Task: Change text alignment to center.
Action: Mouse moved to (24, 162)
Screenshot: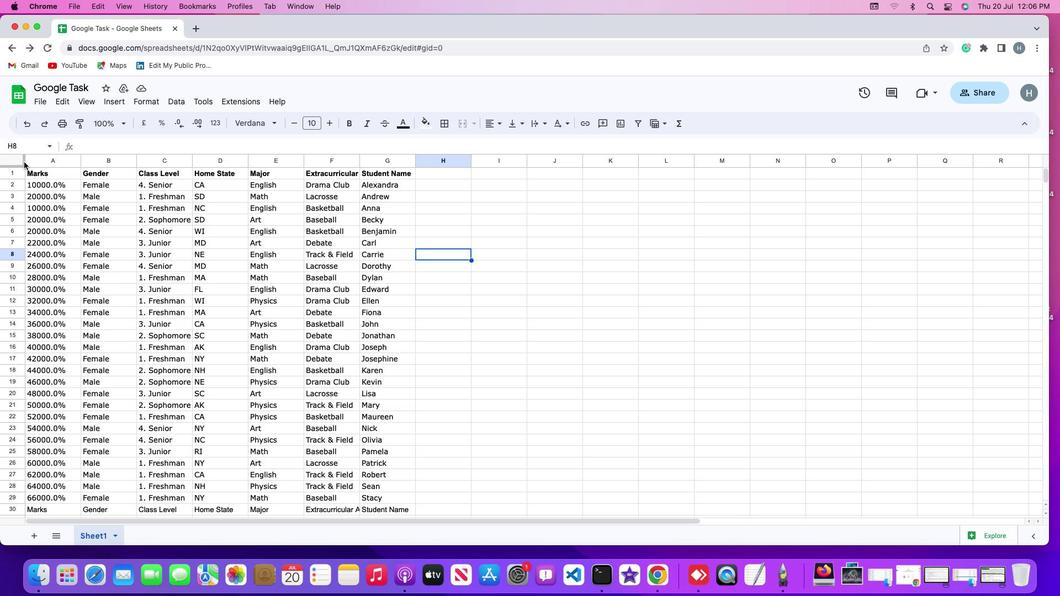 
Action: Mouse pressed left at (24, 162)
Screenshot: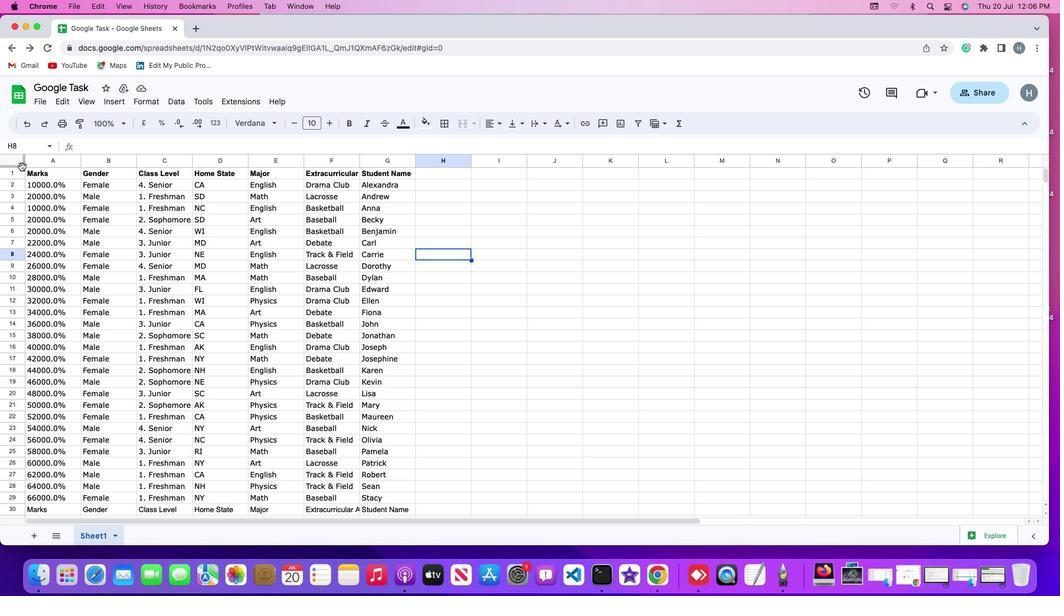 
Action: Mouse moved to (14, 158)
Screenshot: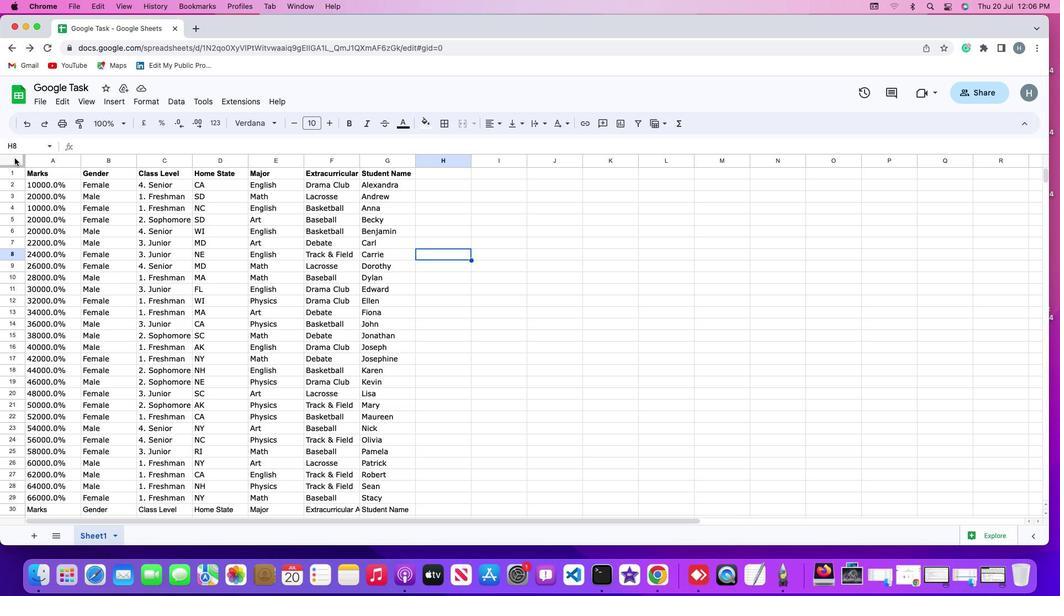 
Action: Mouse pressed left at (14, 158)
Screenshot: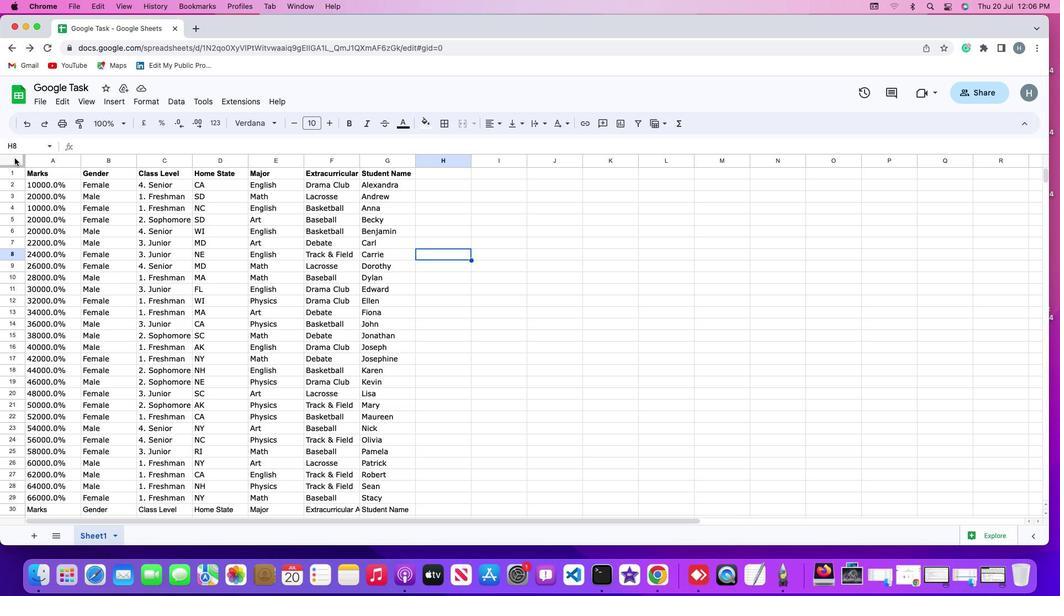 
Action: Mouse moved to (139, 97)
Screenshot: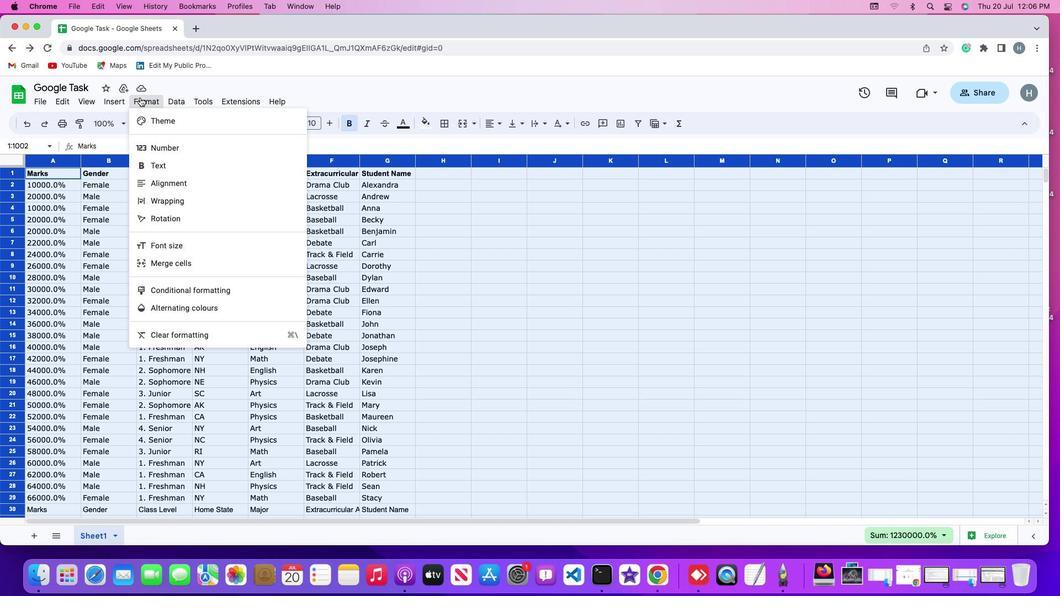 
Action: Mouse pressed left at (139, 97)
Screenshot: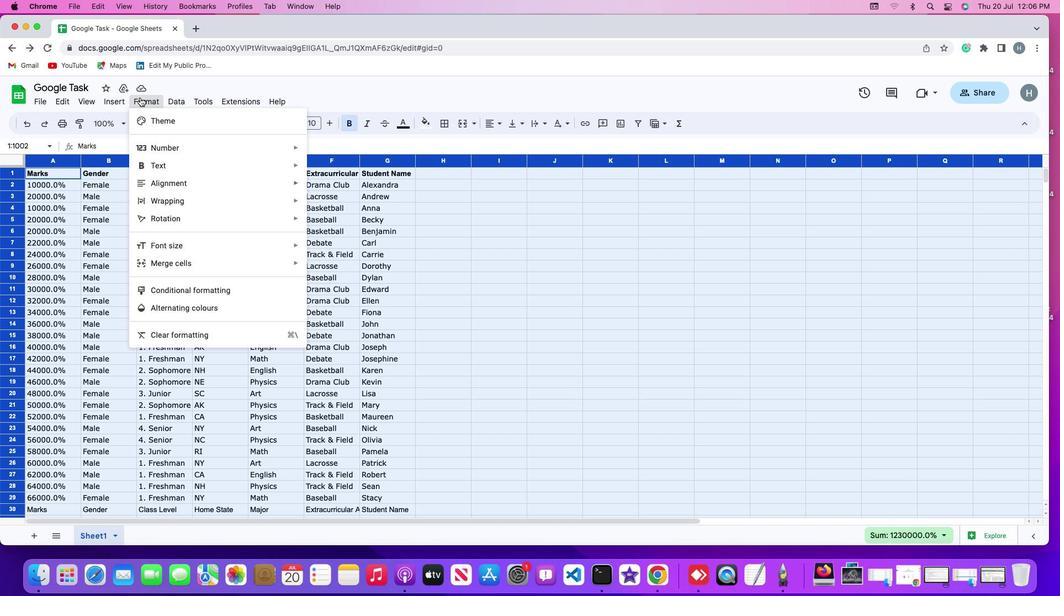 
Action: Mouse moved to (160, 183)
Screenshot: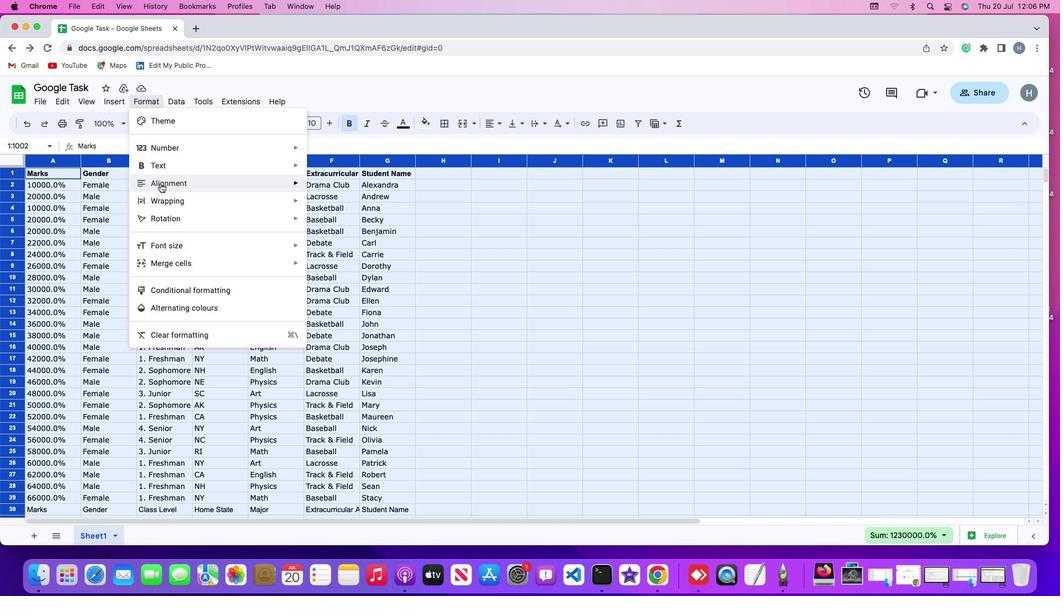 
Action: Mouse pressed left at (160, 183)
Screenshot: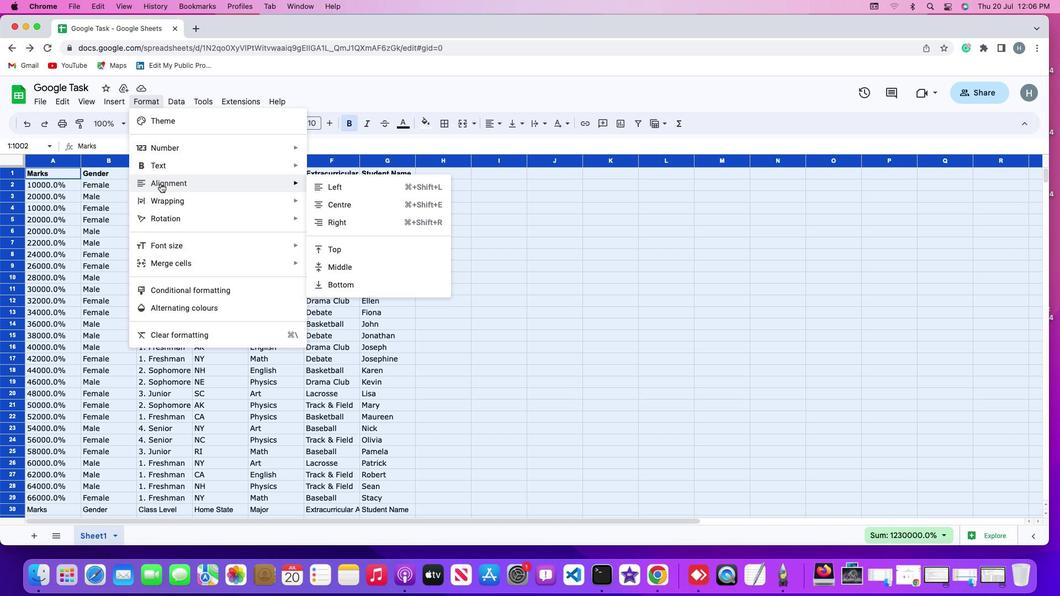 
Action: Mouse moved to (345, 207)
Screenshot: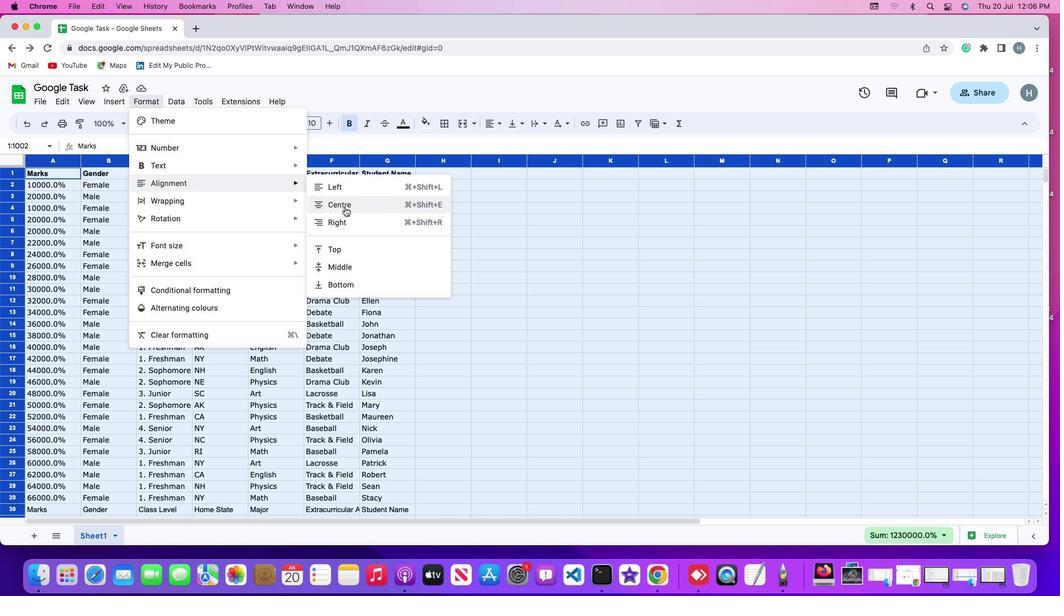 
Action: Mouse pressed left at (345, 207)
Screenshot: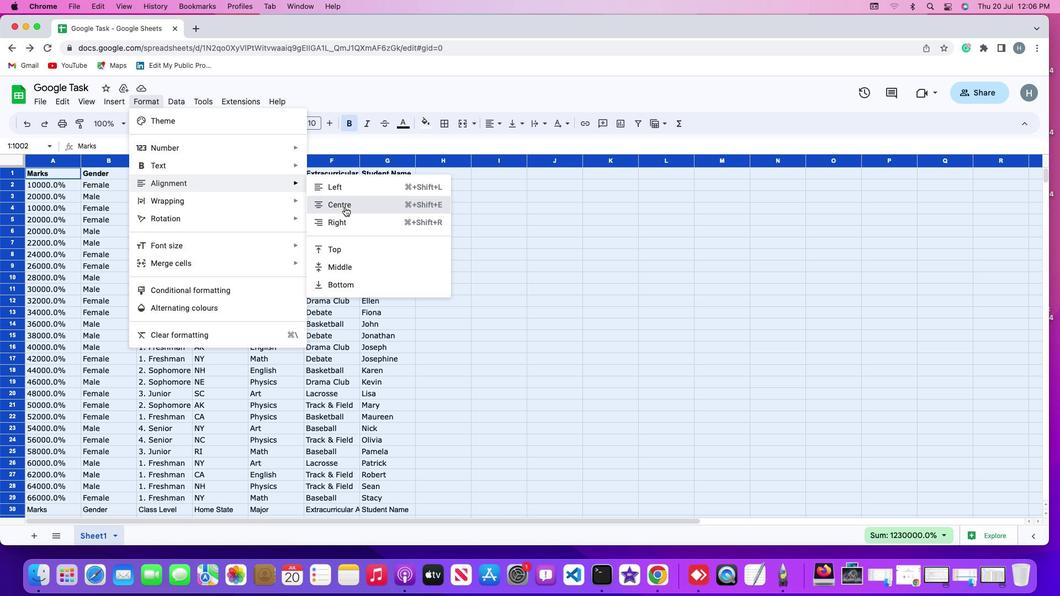 
Action: Mouse moved to (510, 266)
Screenshot: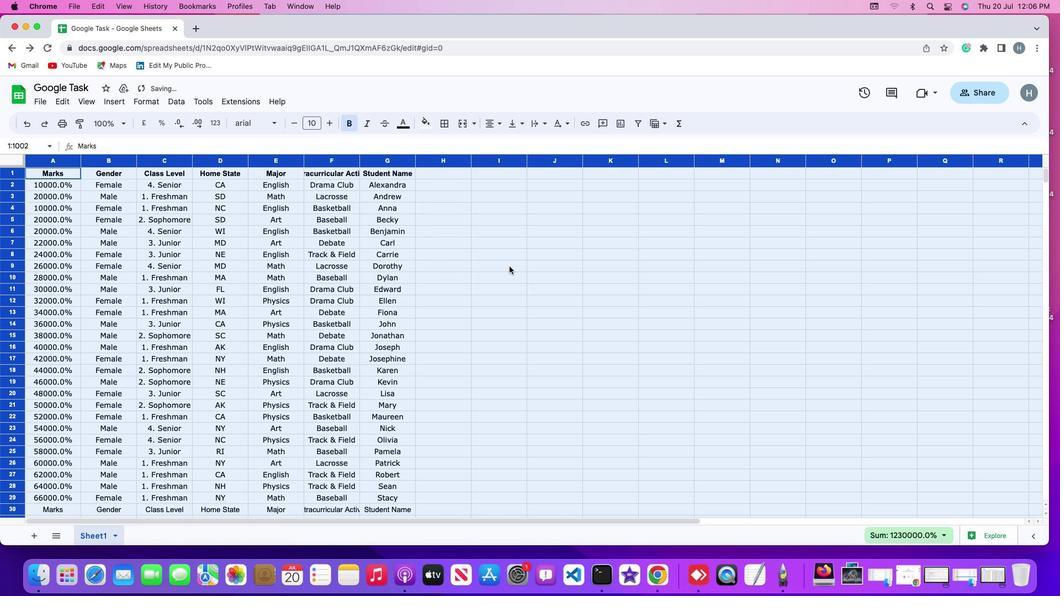 
Action: Mouse pressed left at (510, 266)
Screenshot: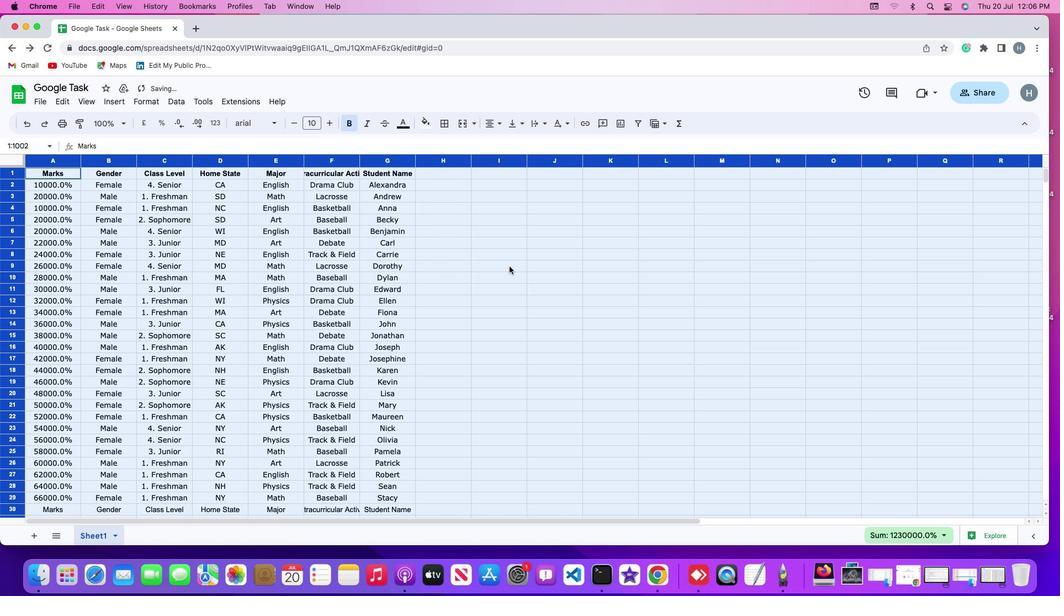 
